 Task: Toggle the navigation to the surrounding cells option in the notebook.
Action: Mouse moved to (14, 470)
Screenshot: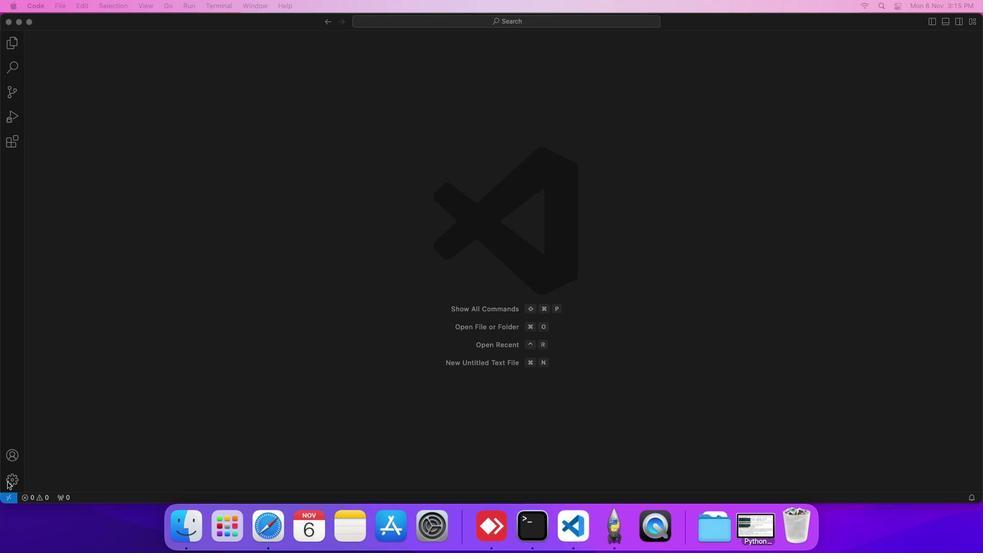 
Action: Mouse pressed left at (14, 470)
Screenshot: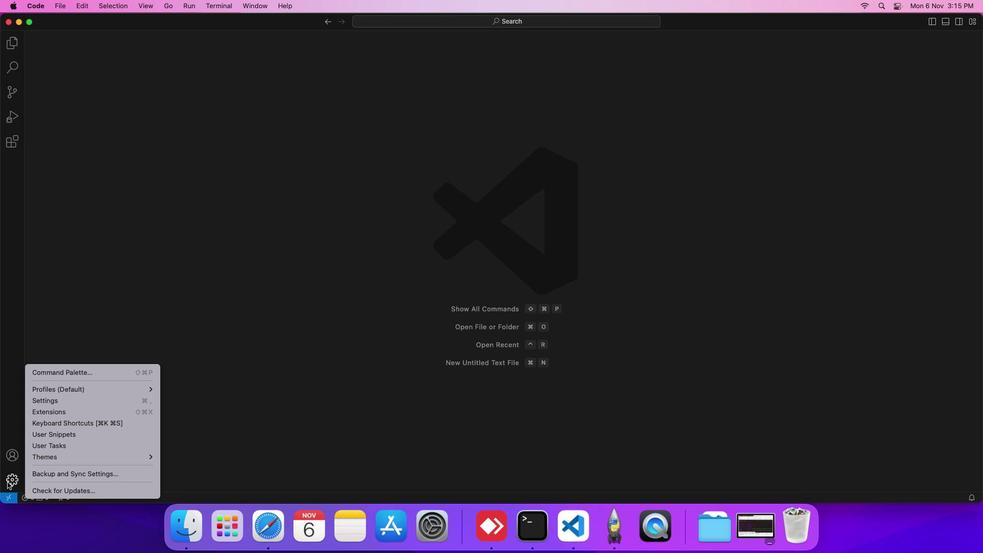 
Action: Mouse moved to (63, 400)
Screenshot: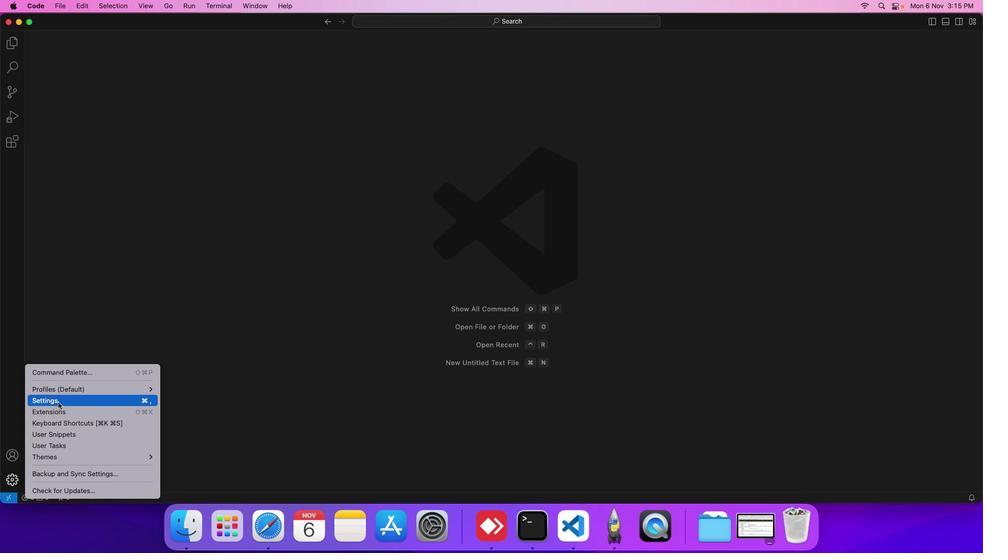
Action: Mouse pressed left at (63, 400)
Screenshot: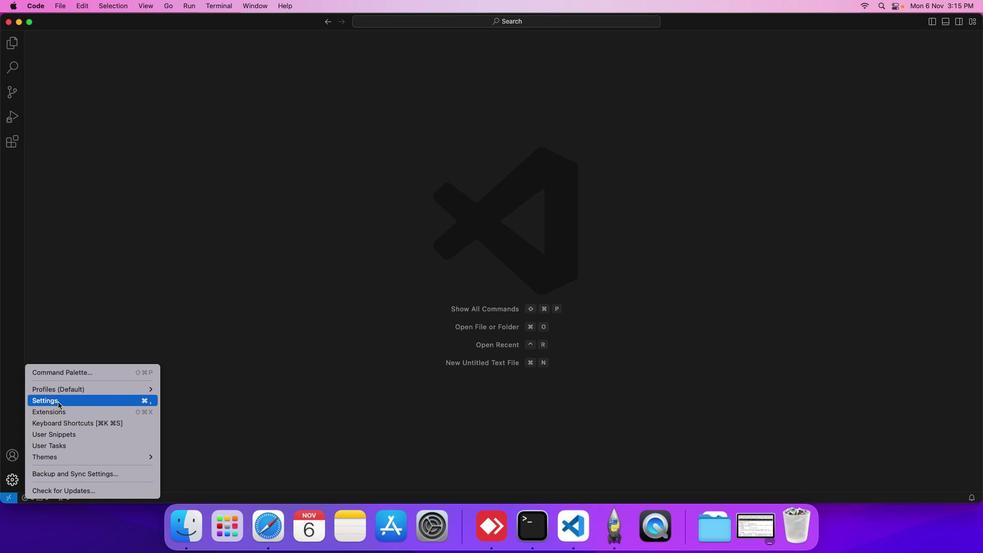 
Action: Mouse moved to (234, 175)
Screenshot: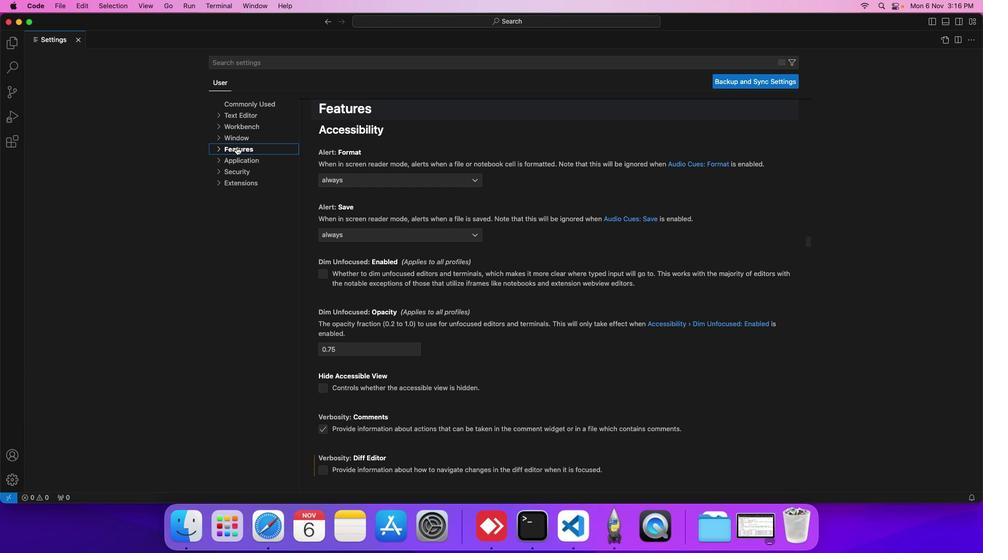 
Action: Mouse pressed left at (234, 175)
Screenshot: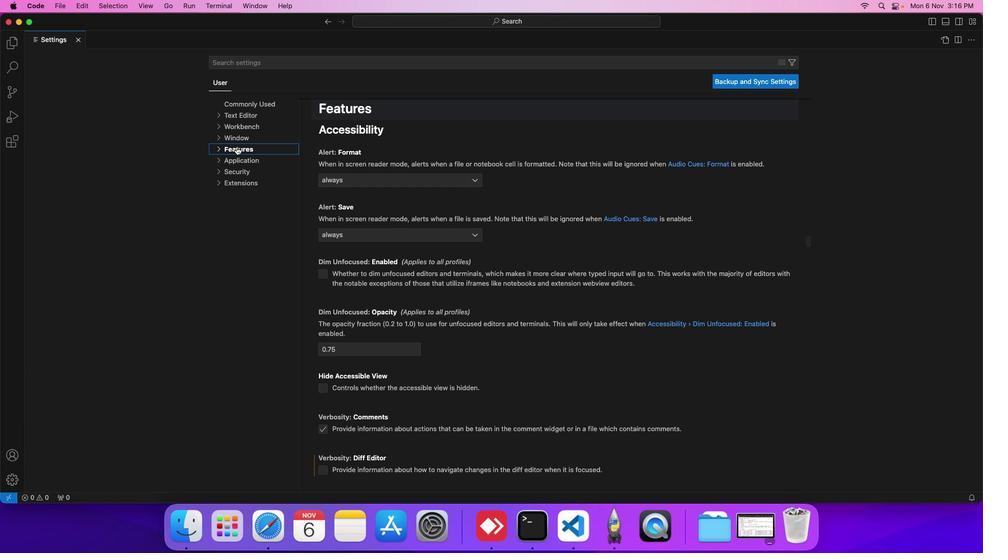 
Action: Mouse moved to (240, 325)
Screenshot: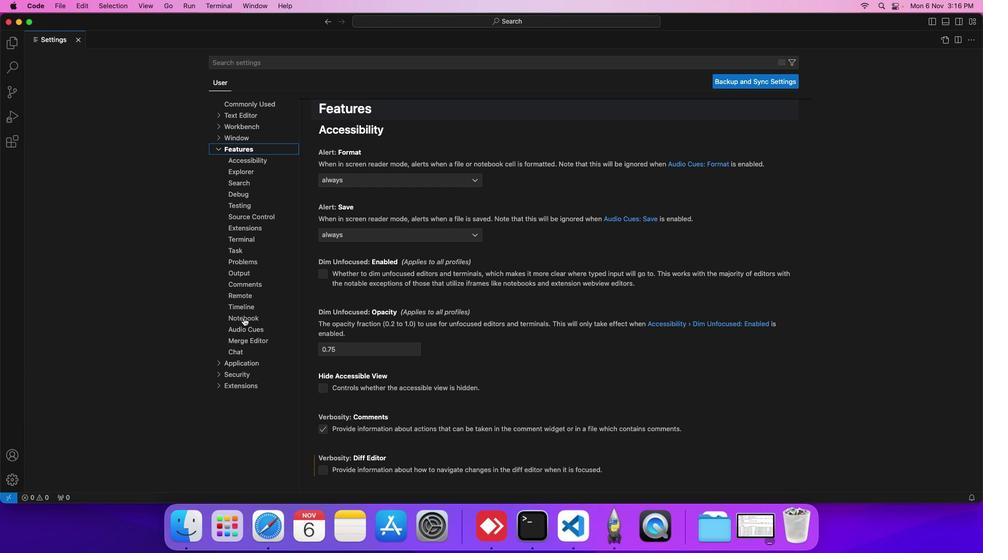 
Action: Mouse pressed left at (240, 325)
Screenshot: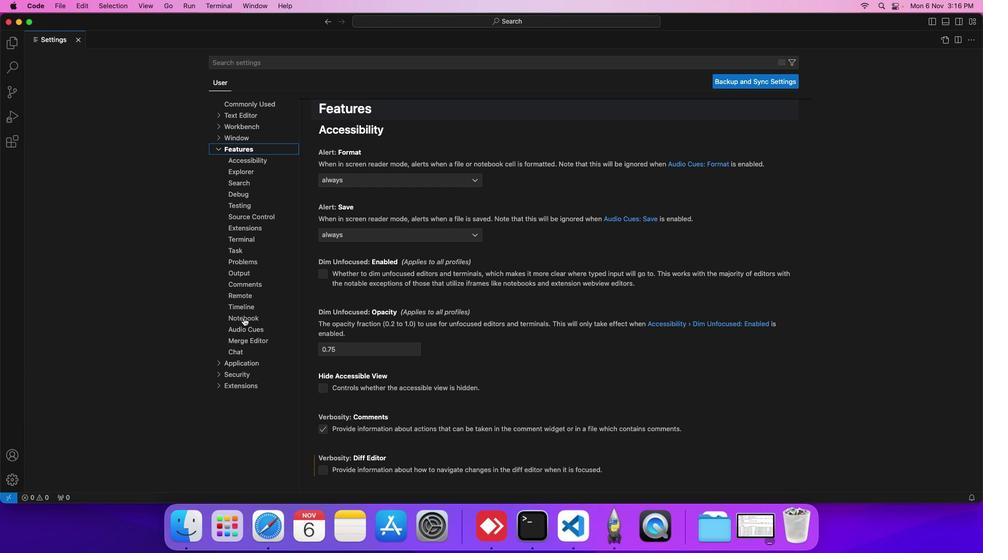 
Action: Mouse moved to (353, 386)
Screenshot: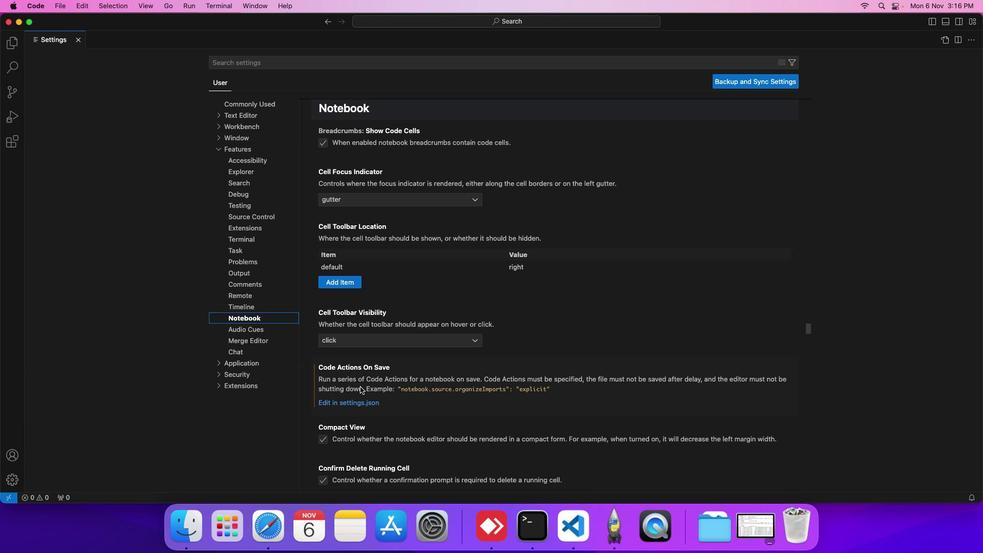 
Action: Mouse scrolled (353, 386) with delta (7, 45)
Screenshot: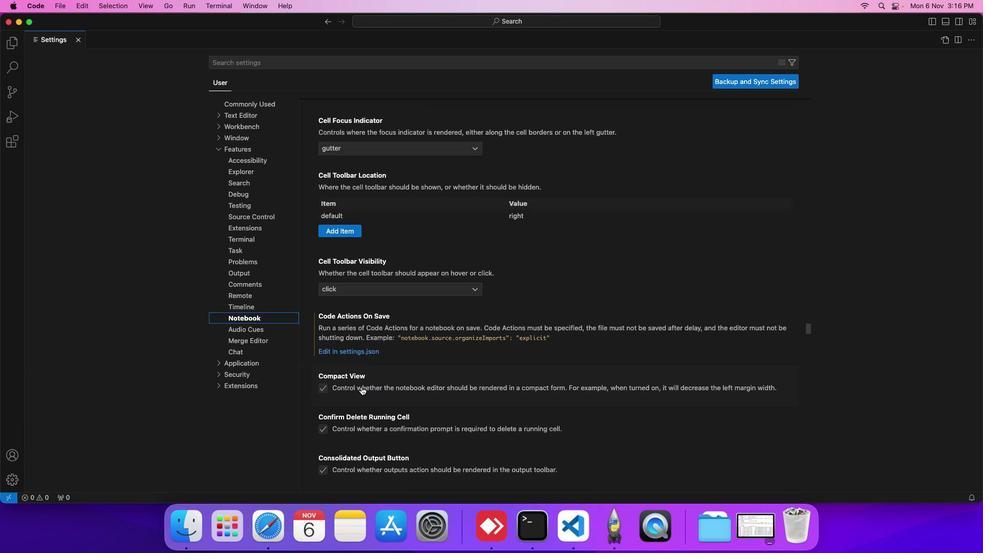 
Action: Mouse moved to (353, 386)
Screenshot: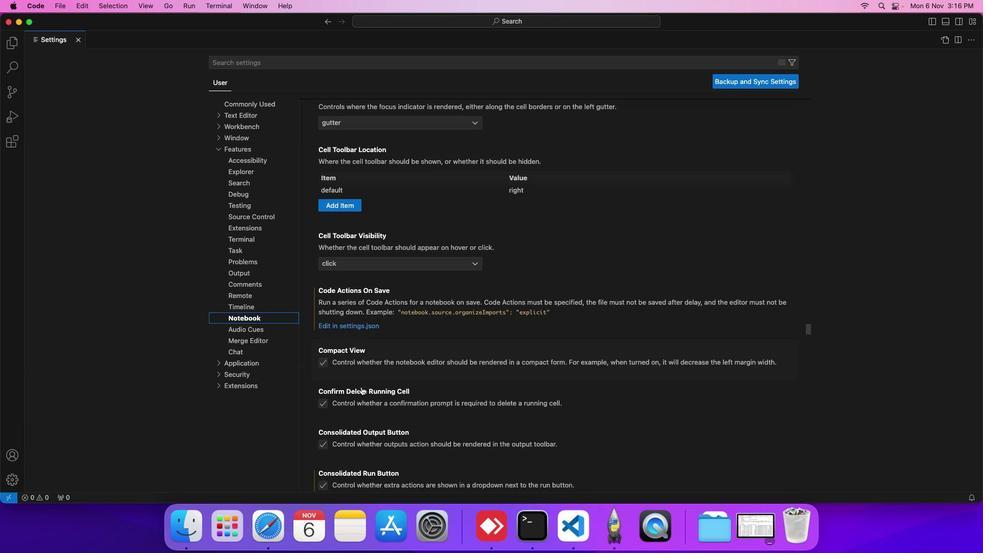 
Action: Mouse scrolled (353, 386) with delta (7, 45)
Screenshot: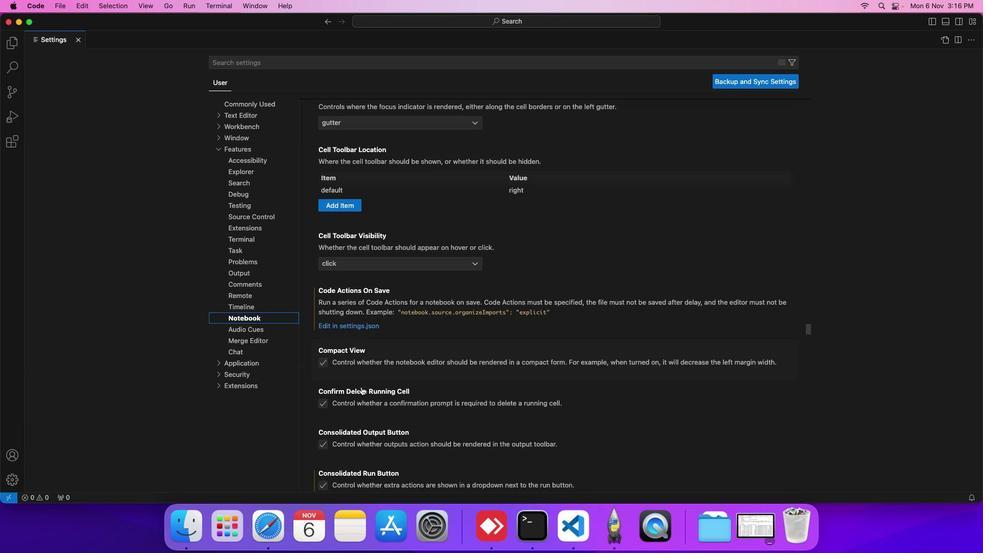 
Action: Mouse moved to (354, 386)
Screenshot: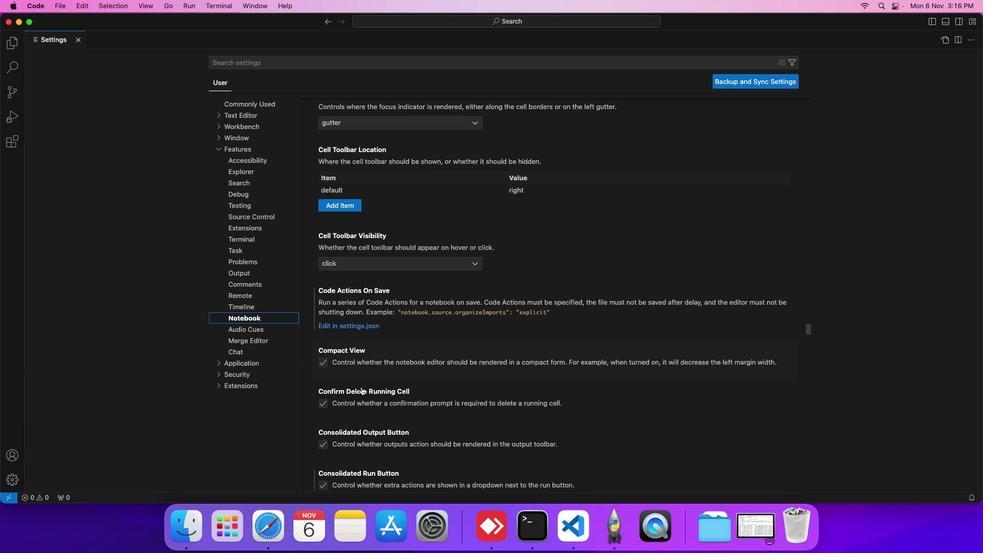 
Action: Mouse scrolled (354, 386) with delta (7, 45)
Screenshot: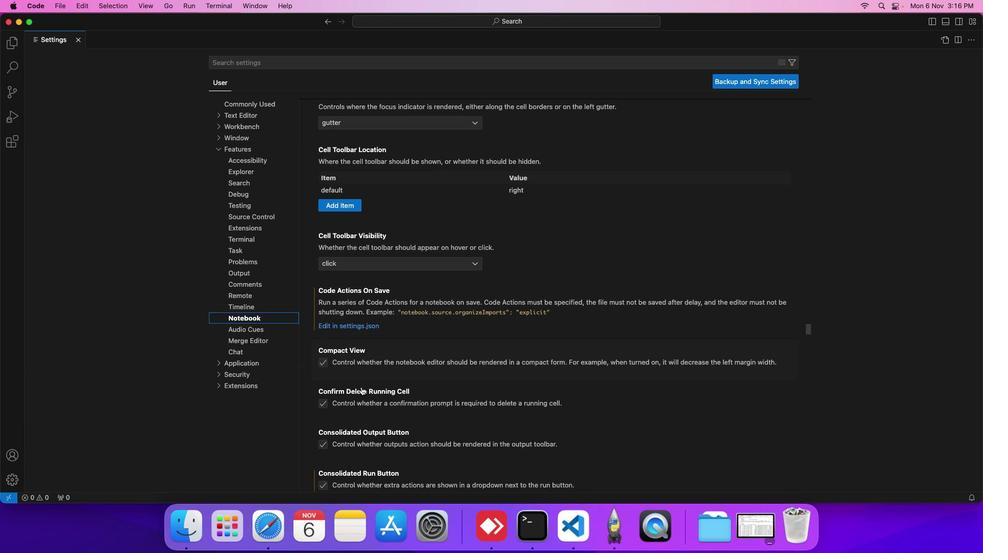 
Action: Mouse scrolled (354, 386) with delta (7, 45)
Screenshot: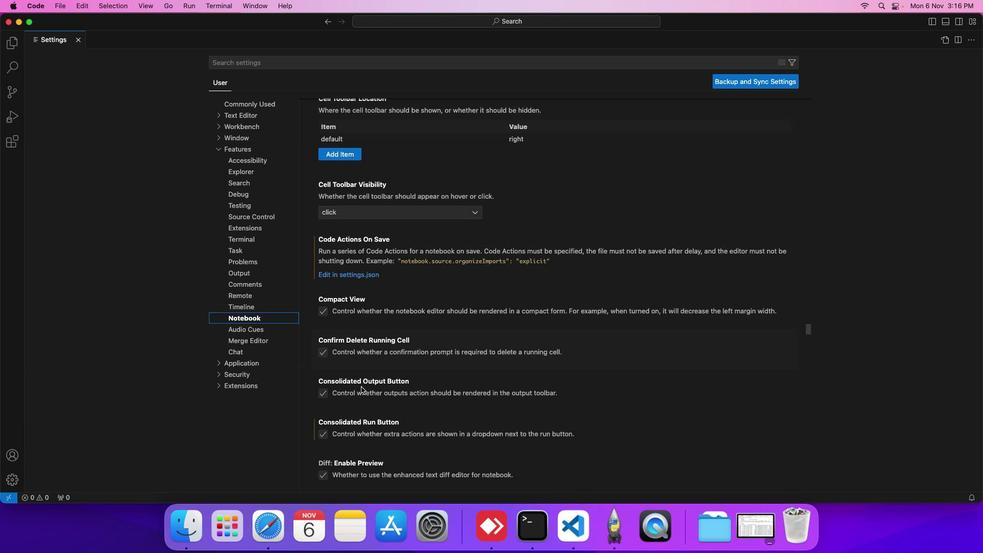 
Action: Mouse scrolled (354, 386) with delta (7, 45)
Screenshot: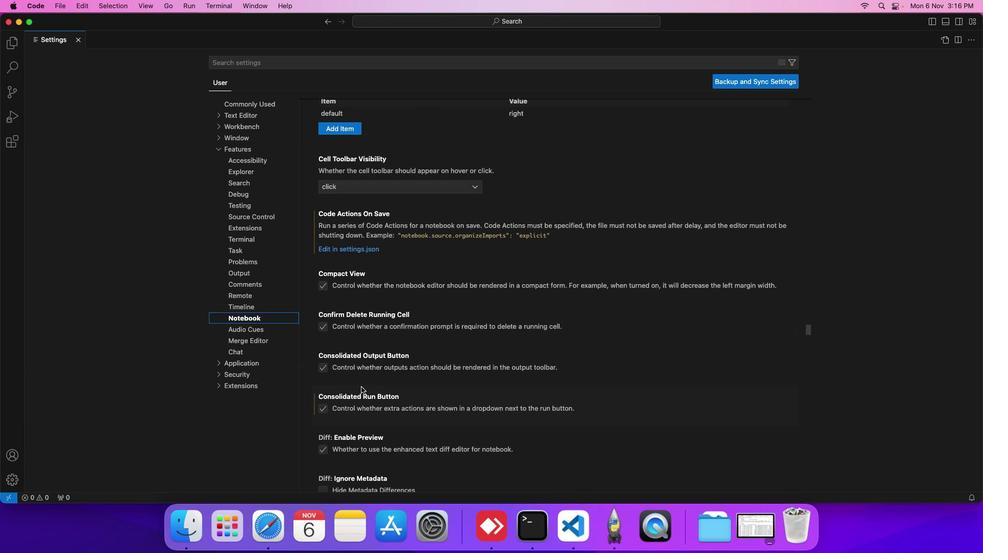 
Action: Mouse scrolled (354, 386) with delta (7, 45)
Screenshot: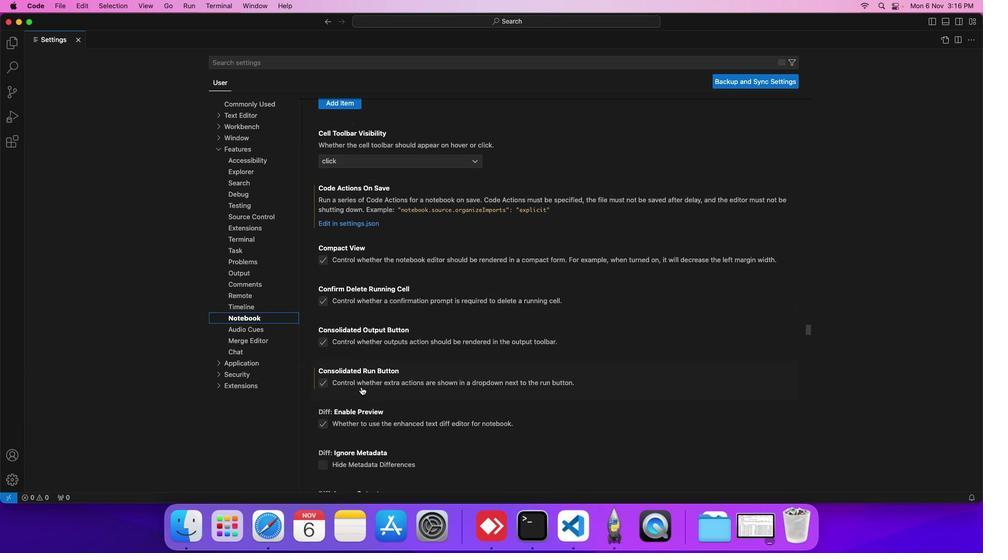 
Action: Mouse scrolled (354, 386) with delta (7, 45)
Screenshot: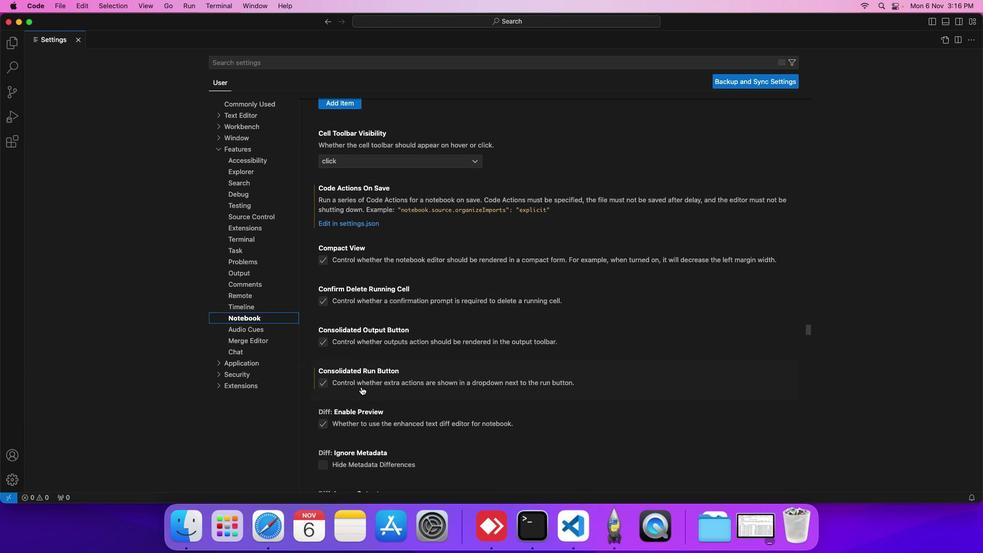 
Action: Mouse scrolled (354, 386) with delta (7, 45)
Screenshot: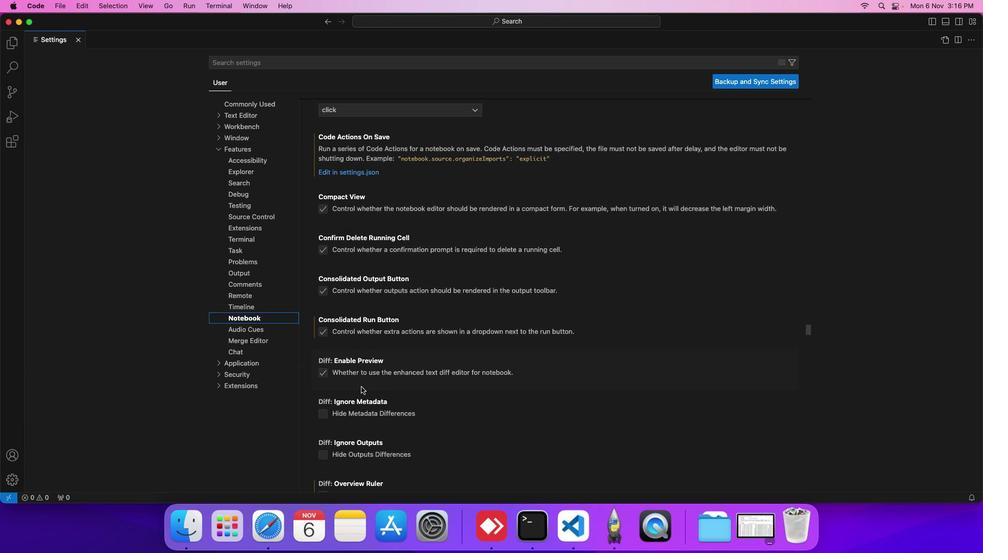 
Action: Mouse scrolled (354, 386) with delta (7, 45)
Screenshot: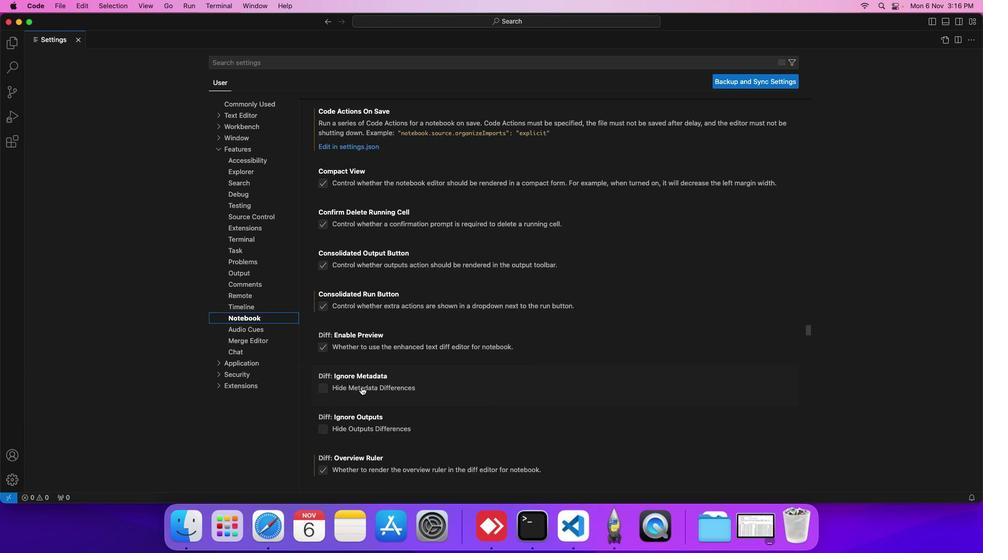 
Action: Mouse scrolled (354, 386) with delta (7, 45)
Screenshot: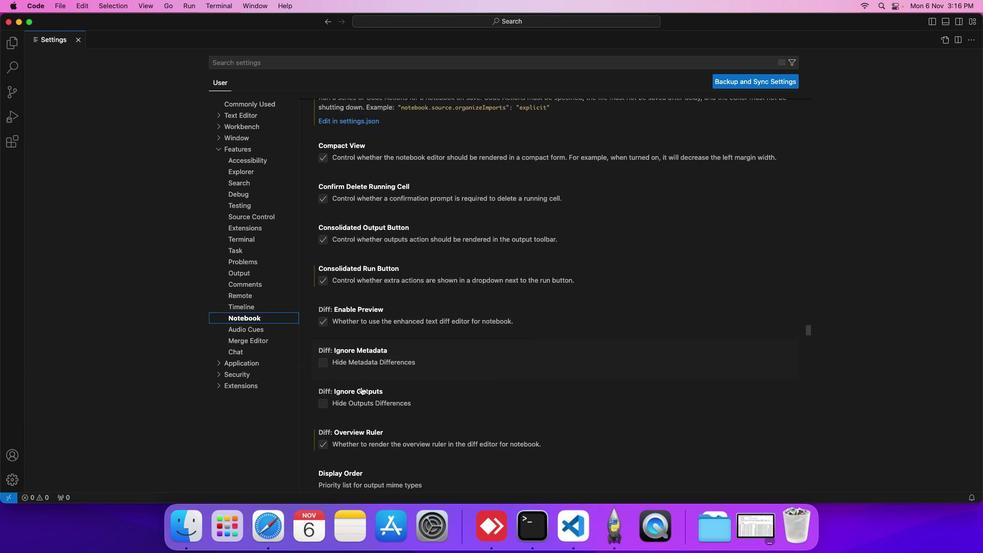 
Action: Mouse scrolled (354, 386) with delta (7, 45)
Screenshot: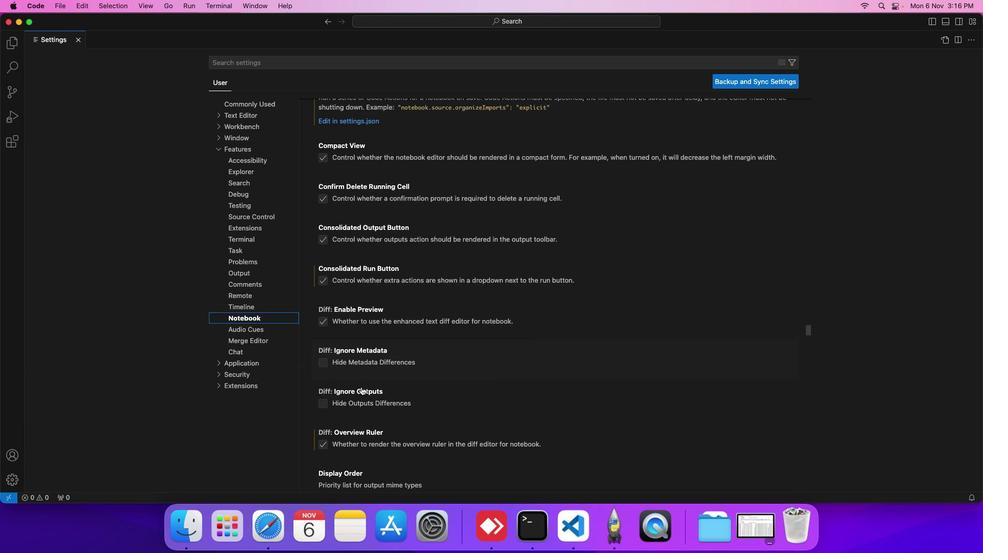 
Action: Mouse scrolled (354, 386) with delta (7, 45)
Screenshot: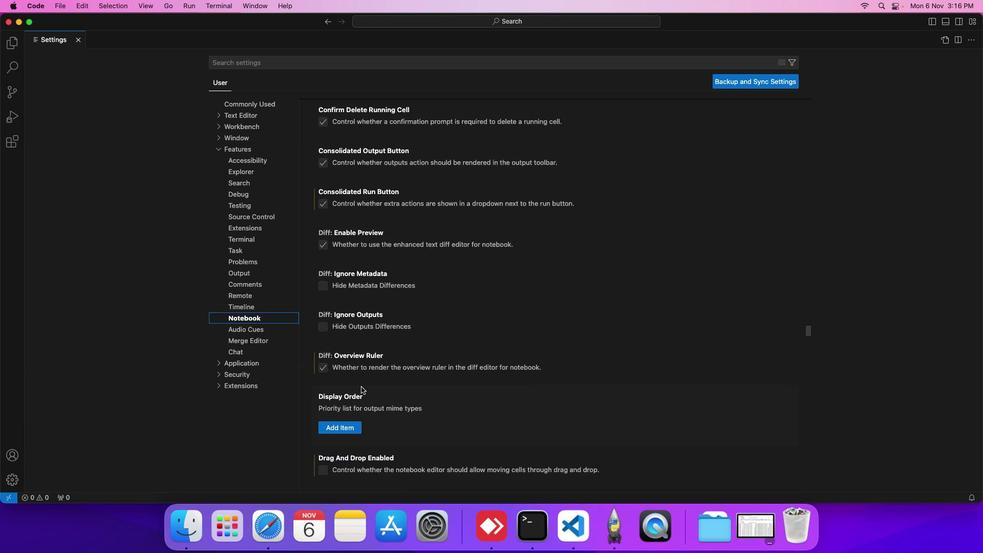 
Action: Mouse scrolled (354, 386) with delta (7, 45)
Screenshot: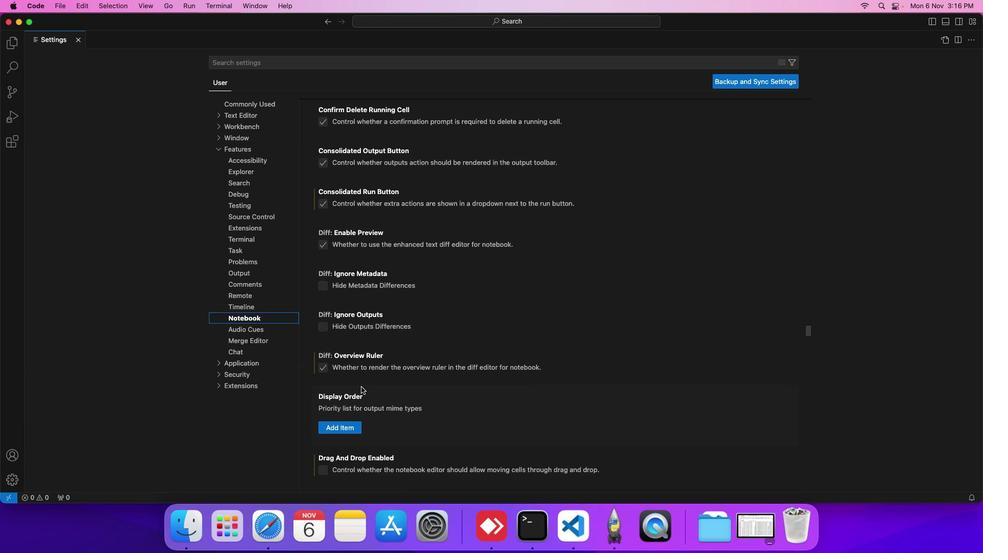 
Action: Mouse scrolled (354, 386) with delta (7, 45)
Screenshot: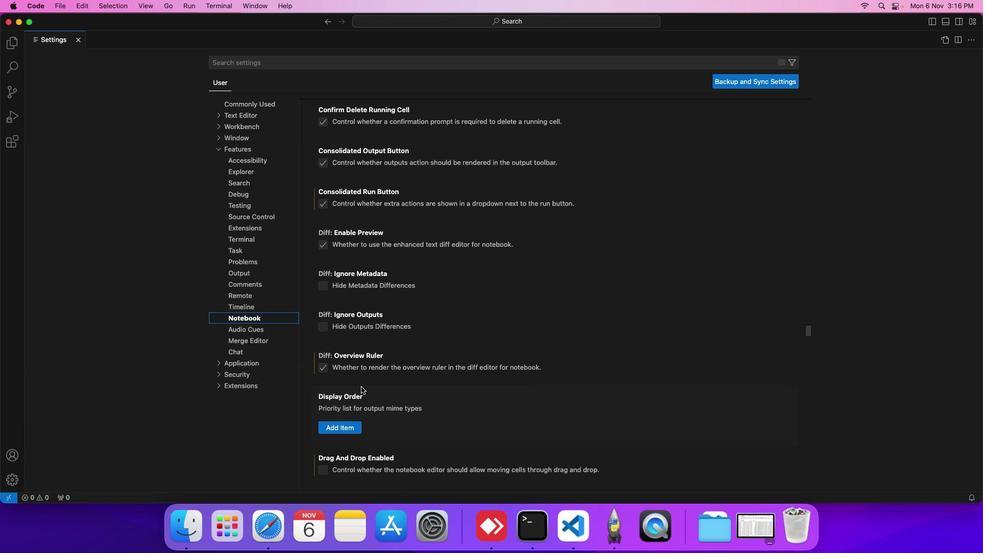 
Action: Mouse scrolled (354, 386) with delta (7, 45)
Screenshot: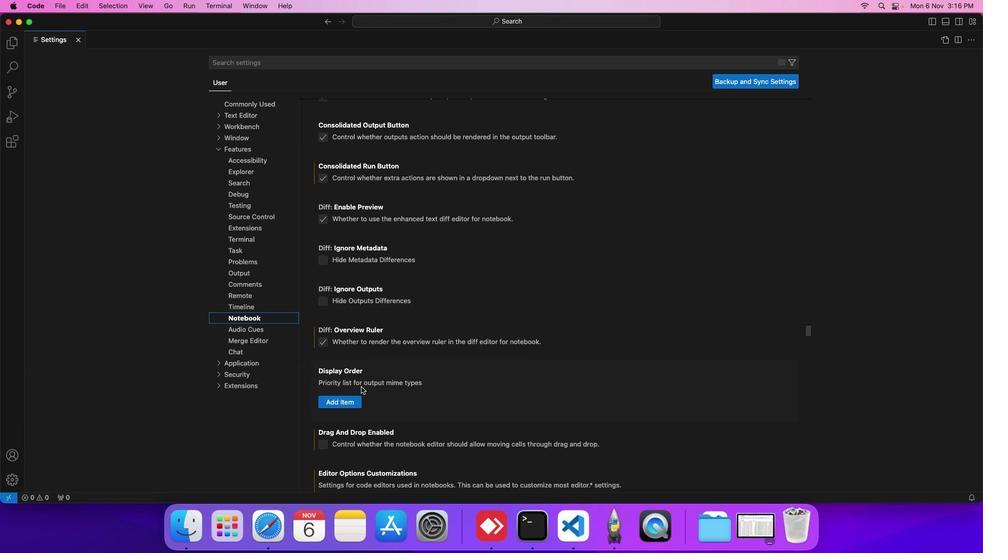 
Action: Mouse scrolled (354, 386) with delta (7, 45)
Screenshot: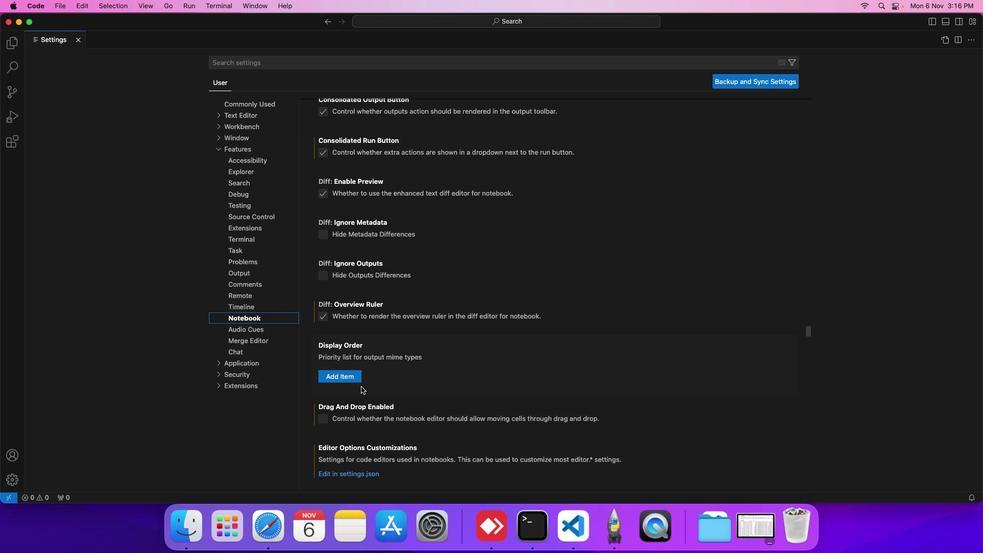 
Action: Mouse scrolled (354, 386) with delta (7, 45)
Screenshot: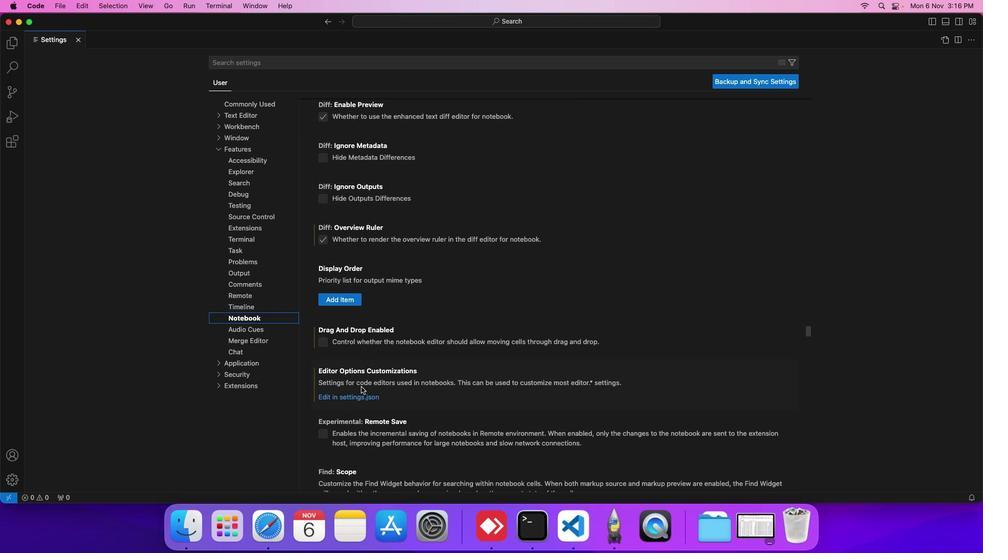 
Action: Mouse scrolled (354, 386) with delta (7, 45)
Screenshot: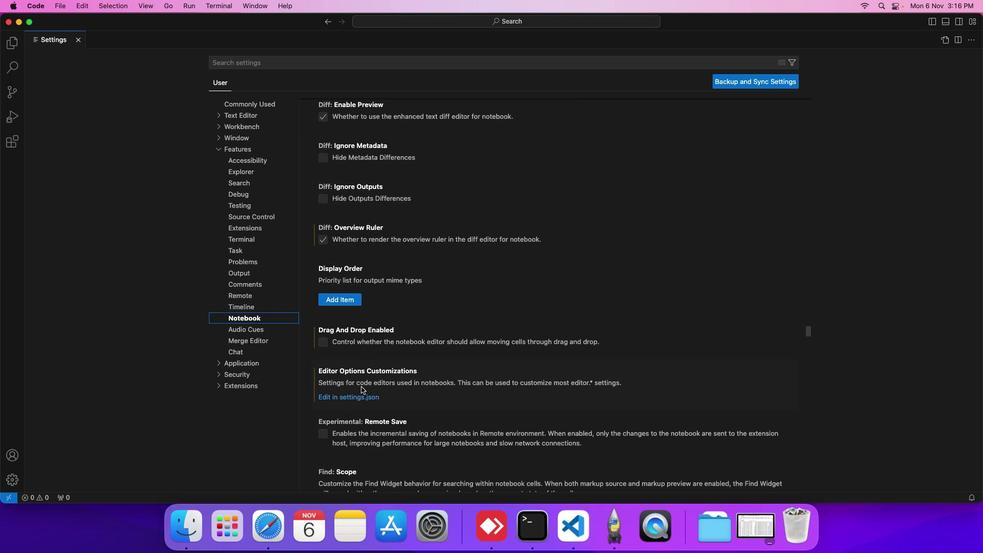 
Action: Mouse scrolled (354, 386) with delta (7, 45)
Screenshot: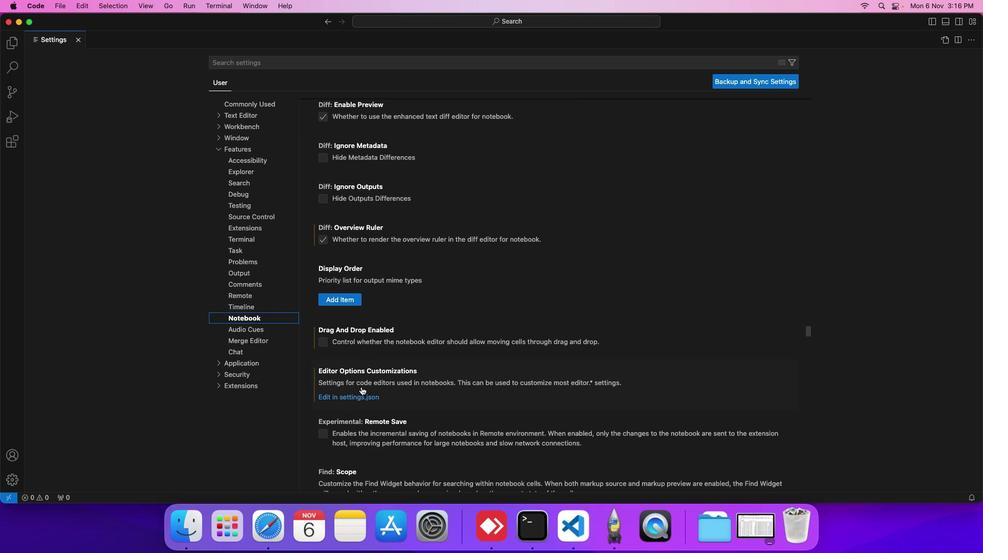 
Action: Mouse scrolled (354, 386) with delta (7, 45)
Screenshot: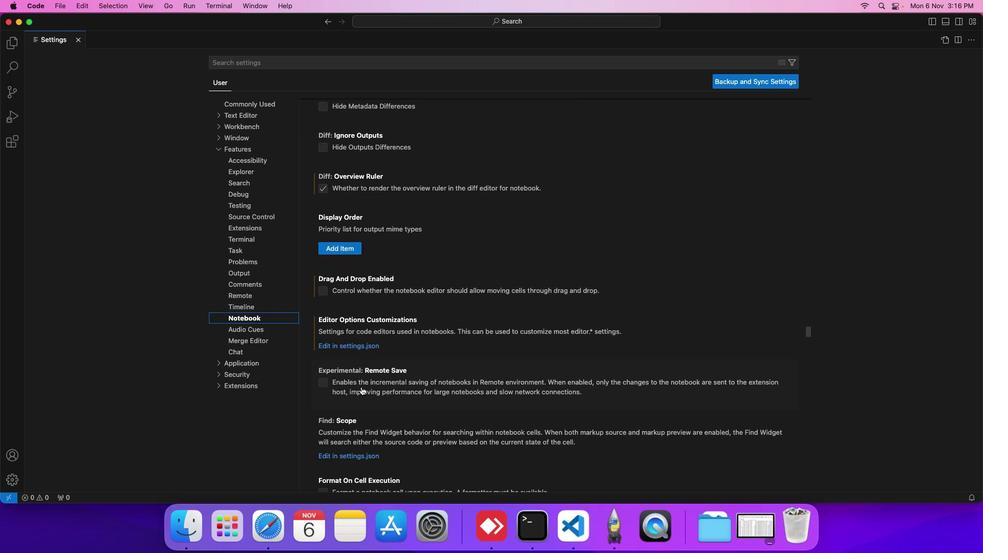 
Action: Mouse scrolled (354, 386) with delta (7, 45)
Screenshot: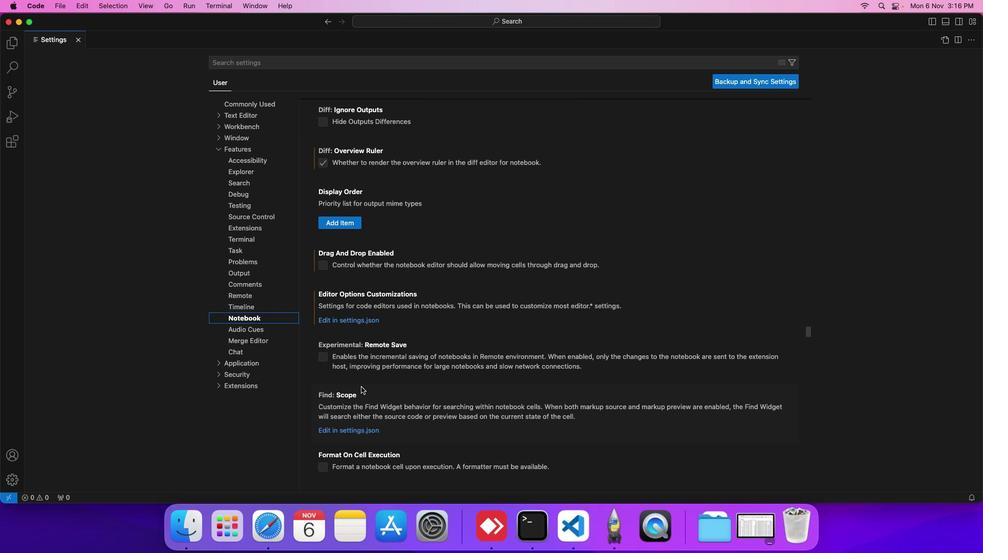 
Action: Mouse scrolled (354, 386) with delta (7, 45)
Screenshot: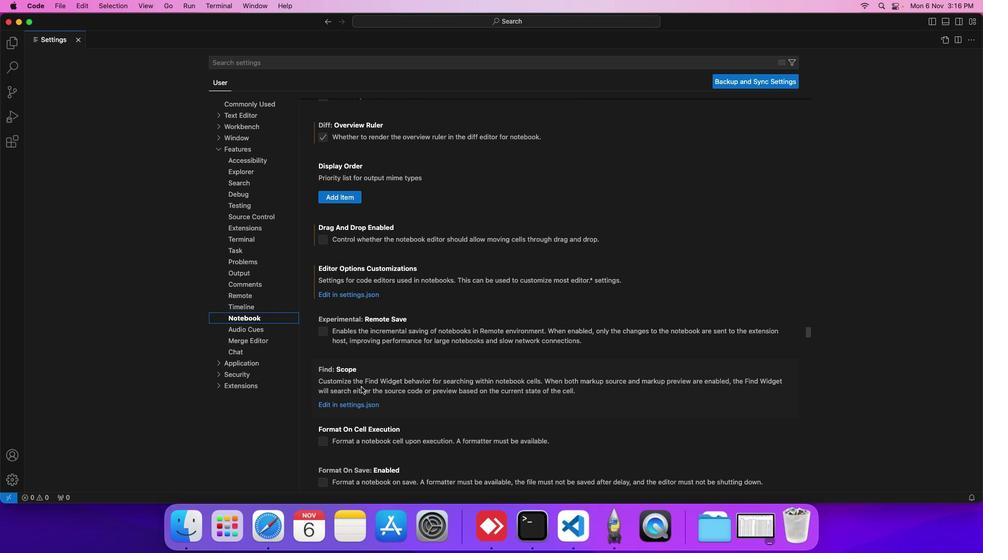
Action: Mouse scrolled (354, 386) with delta (7, 45)
Screenshot: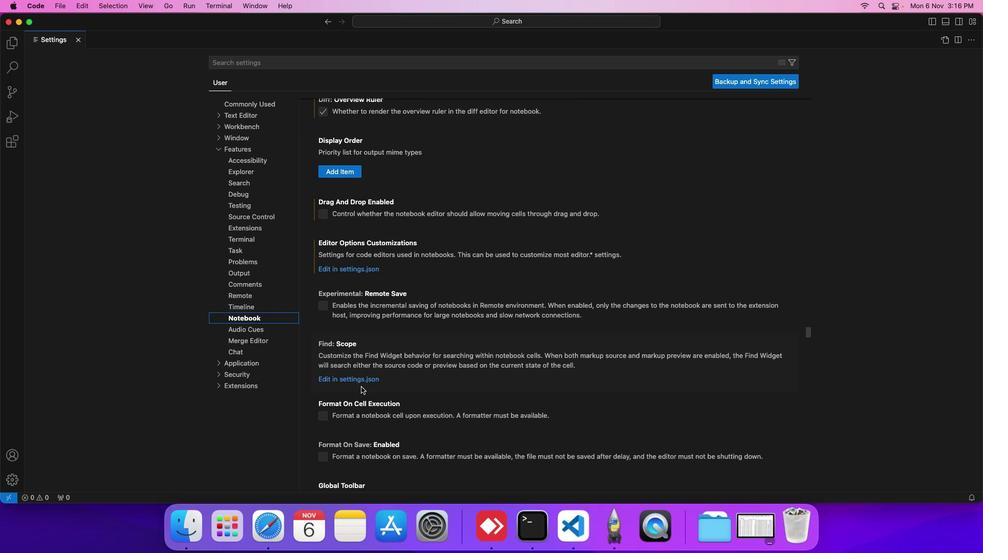 
Action: Mouse scrolled (354, 386) with delta (7, 45)
Screenshot: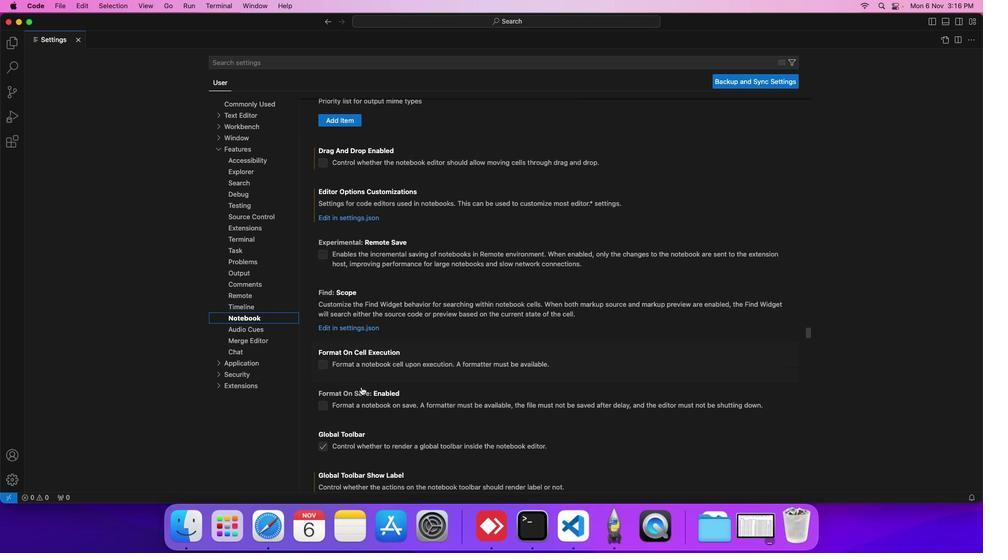 
Action: Mouse scrolled (354, 386) with delta (7, 45)
Screenshot: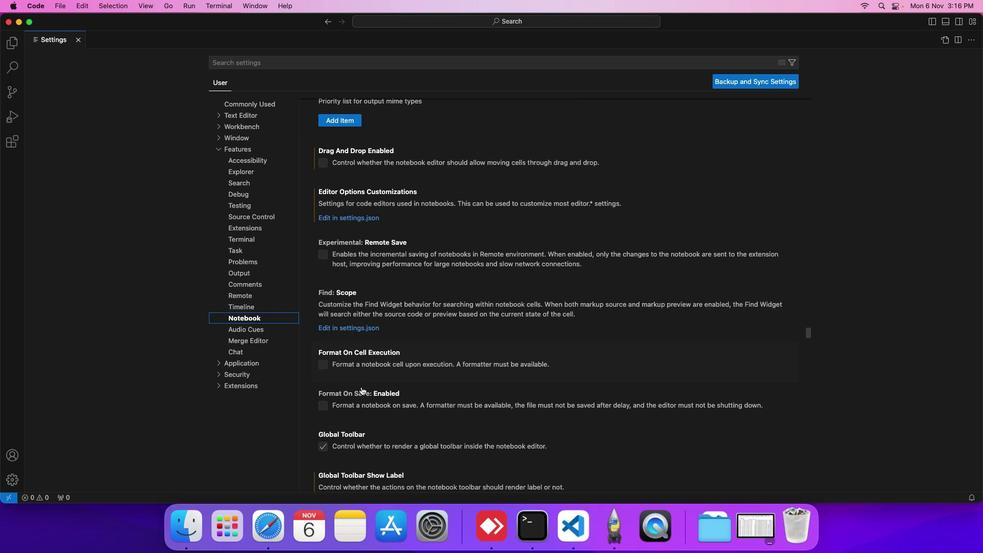 
Action: Mouse scrolled (354, 386) with delta (7, 45)
Screenshot: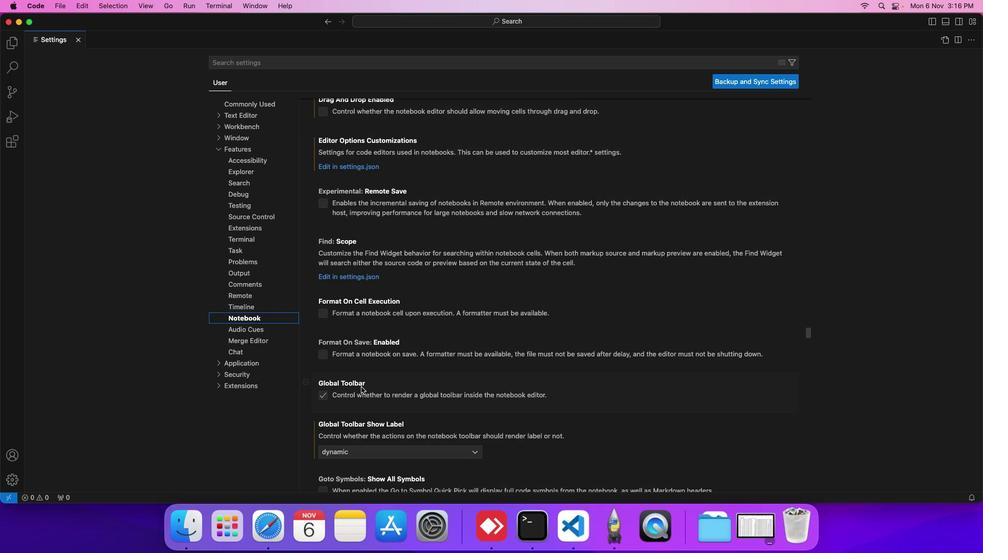 
Action: Mouse scrolled (354, 386) with delta (7, 45)
Screenshot: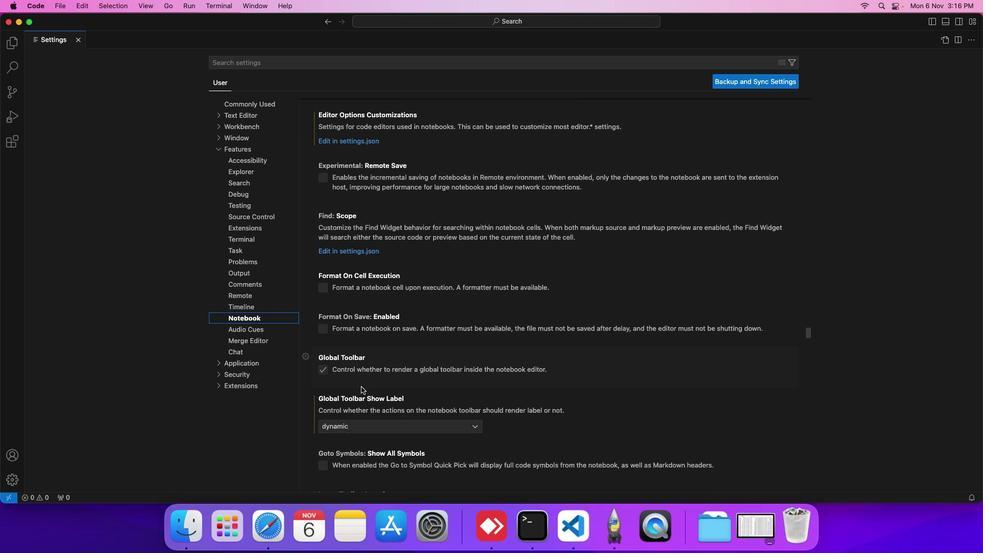 
Action: Mouse scrolled (354, 386) with delta (7, 45)
Screenshot: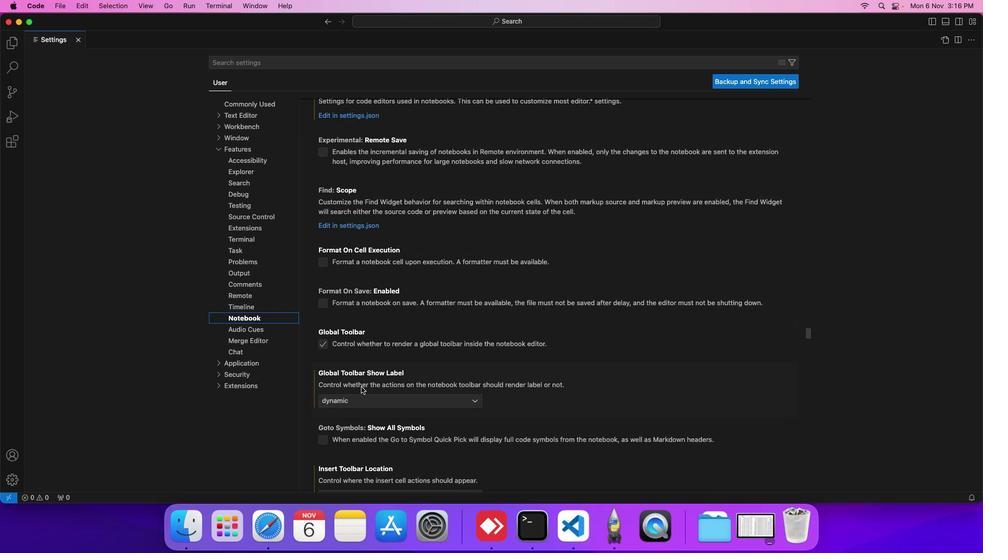 
Action: Mouse scrolled (354, 386) with delta (7, 45)
Screenshot: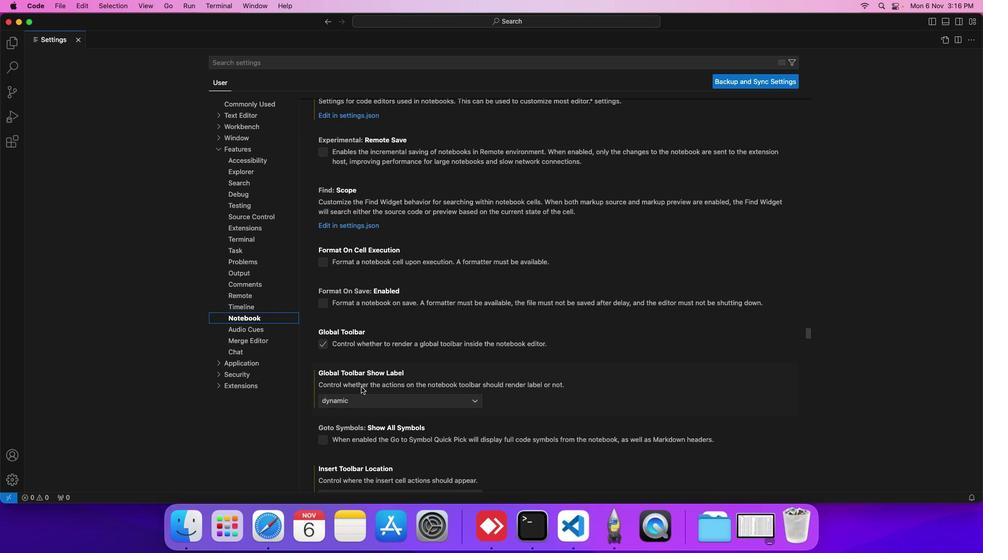 
Action: Mouse scrolled (354, 386) with delta (7, 45)
Screenshot: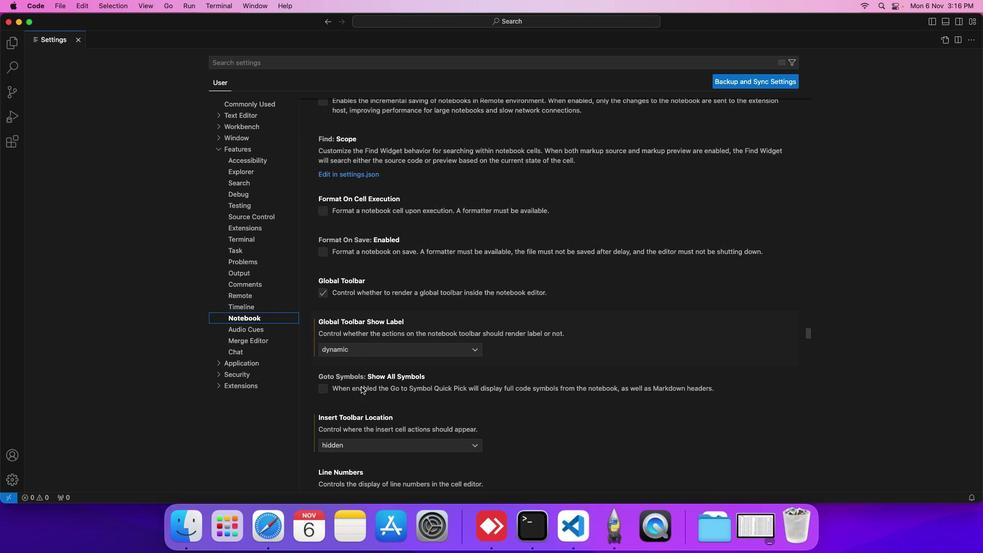 
Action: Mouse scrolled (354, 386) with delta (7, 45)
Screenshot: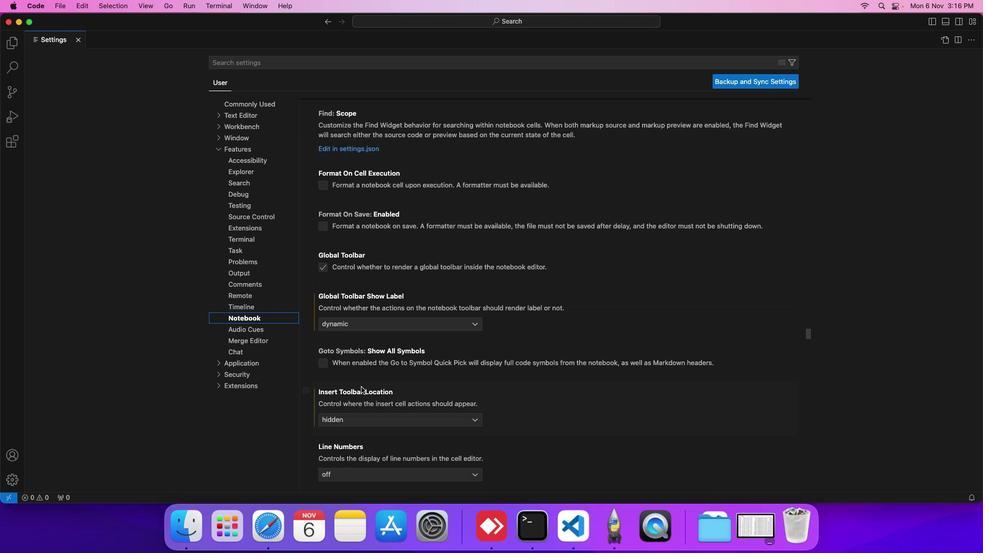 
Action: Mouse scrolled (354, 386) with delta (7, 45)
Screenshot: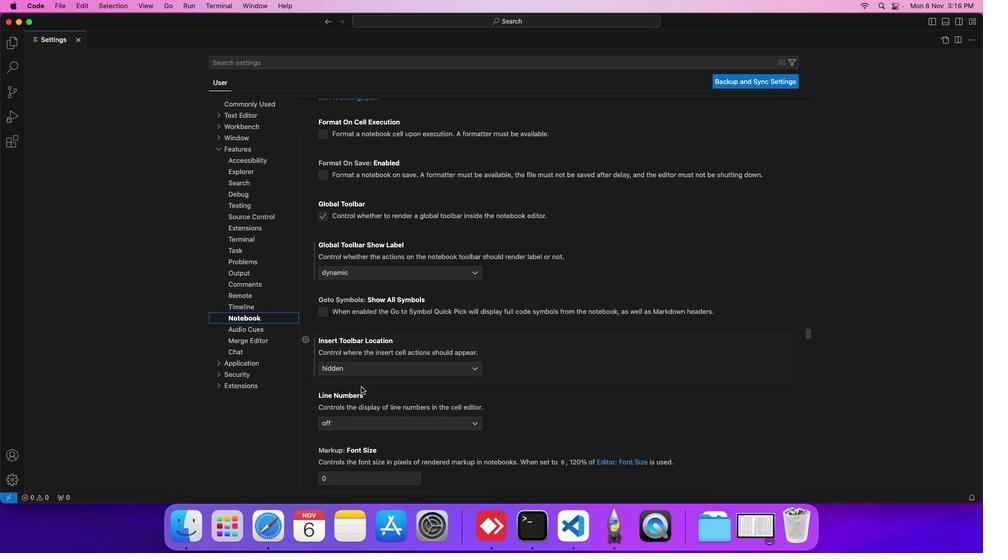 
Action: Mouse scrolled (354, 386) with delta (7, 45)
Screenshot: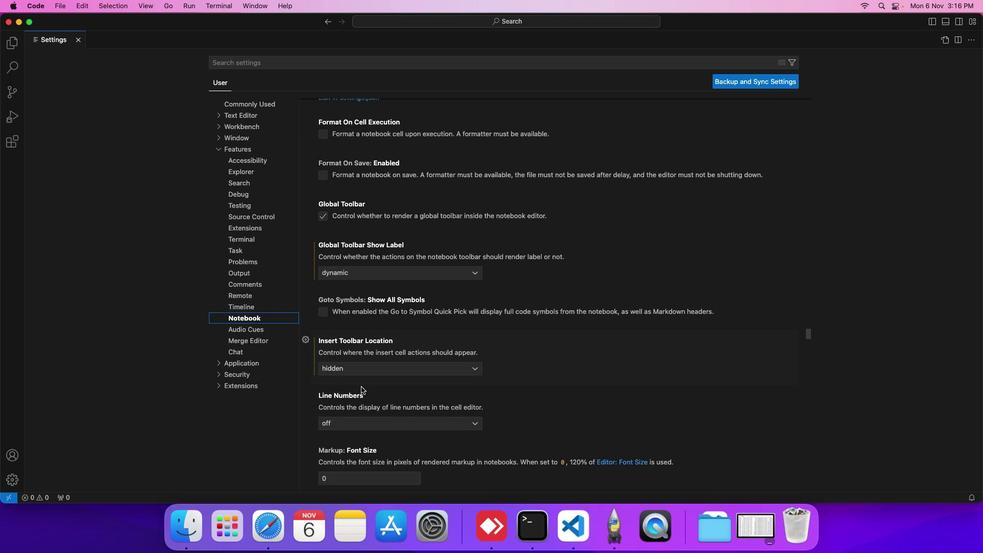 
Action: Mouse scrolled (354, 386) with delta (7, 45)
Screenshot: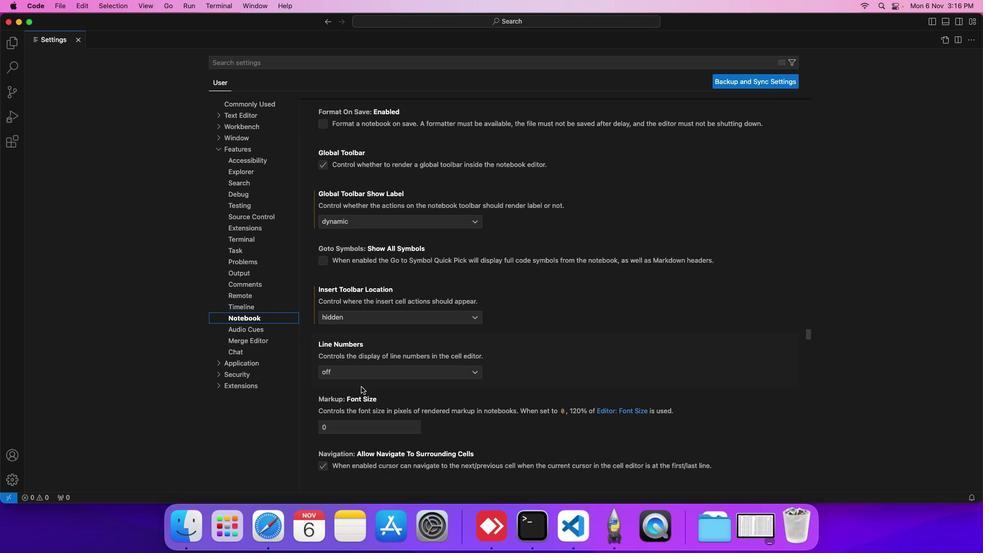 
Action: Mouse scrolled (354, 386) with delta (7, 45)
Screenshot: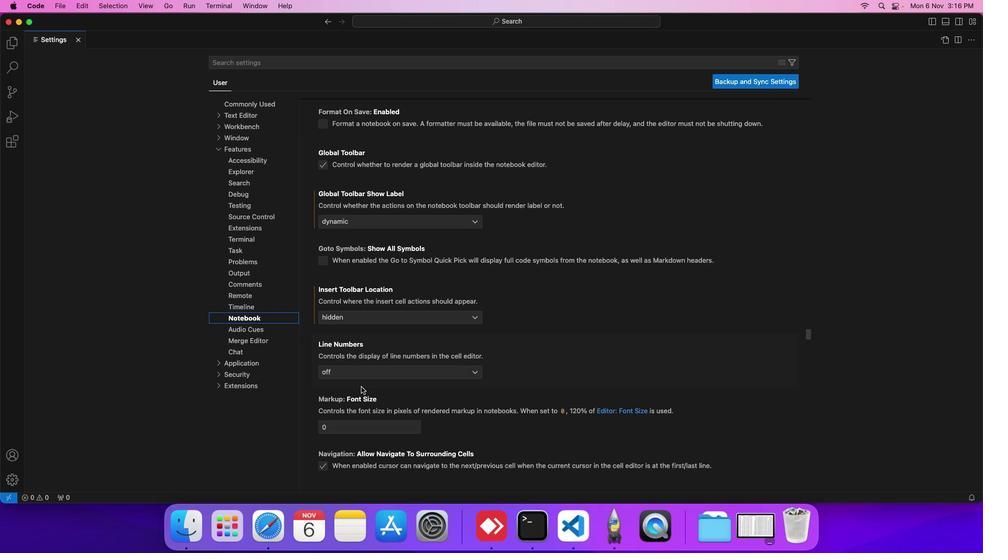 
Action: Mouse scrolled (354, 386) with delta (7, 45)
Screenshot: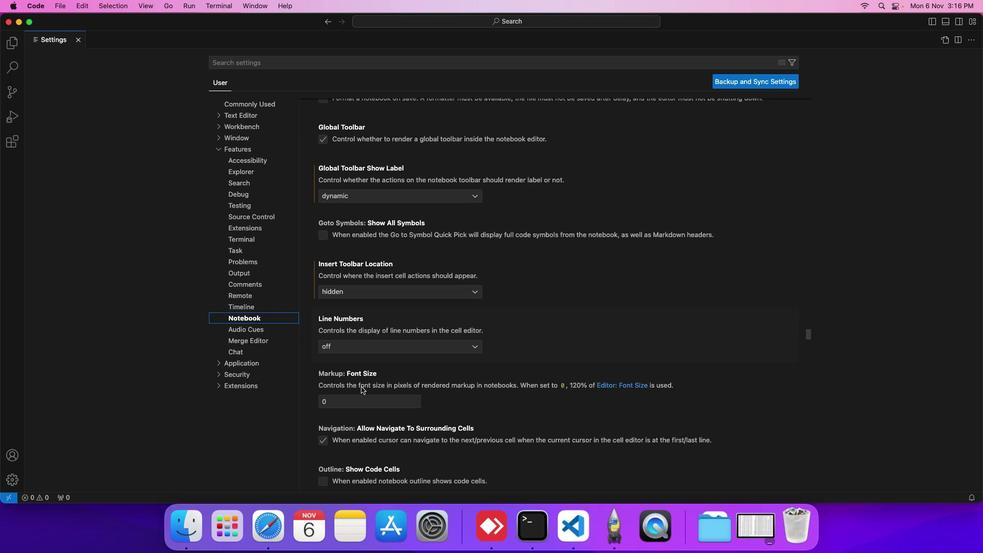 
Action: Mouse scrolled (354, 386) with delta (7, 45)
Screenshot: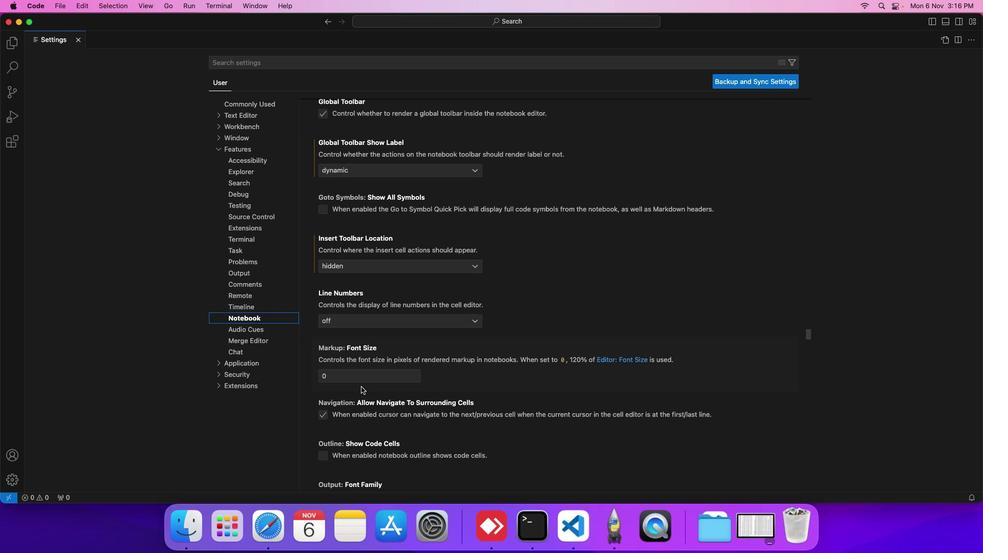 
Action: Mouse scrolled (354, 386) with delta (7, 45)
Screenshot: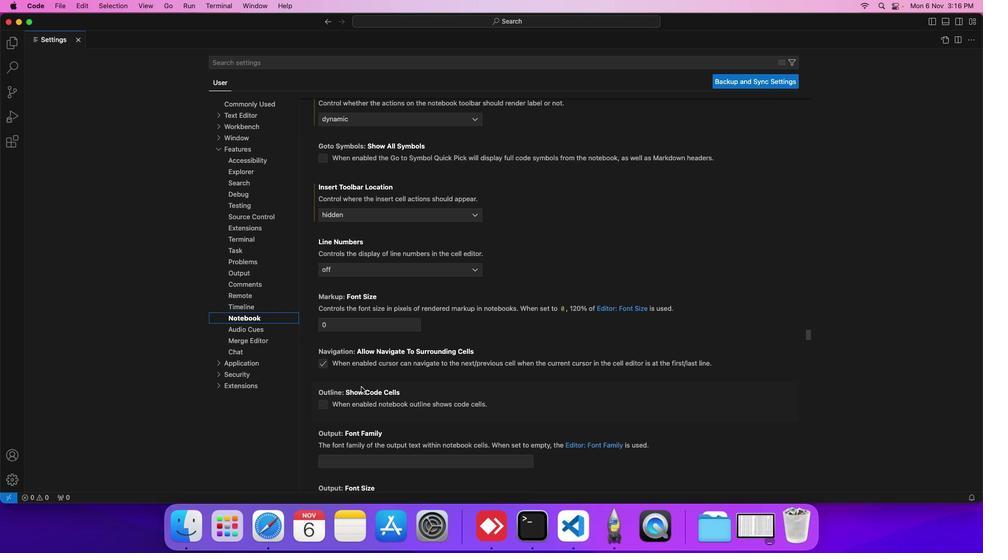 
Action: Mouse scrolled (354, 386) with delta (7, 45)
Screenshot: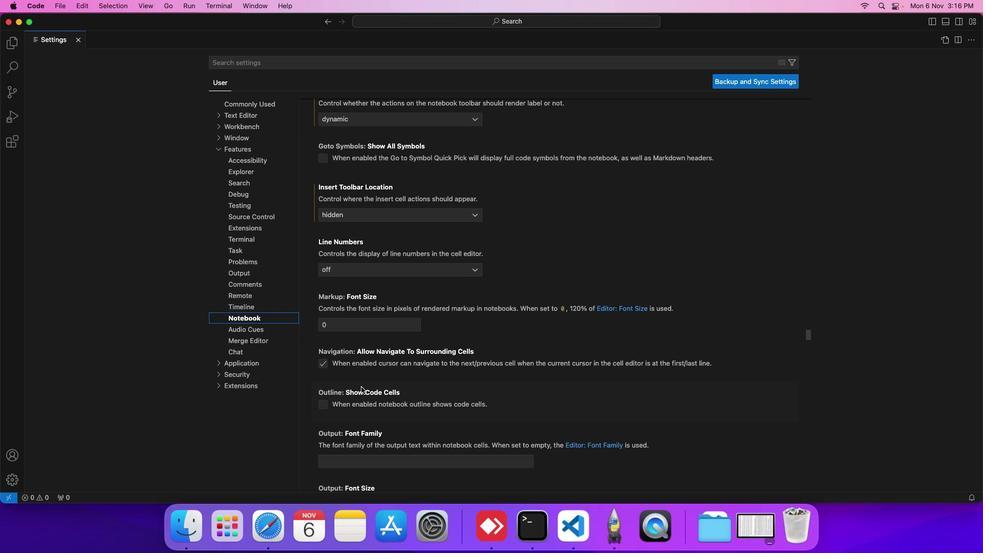 
Action: Mouse scrolled (354, 386) with delta (7, 45)
Screenshot: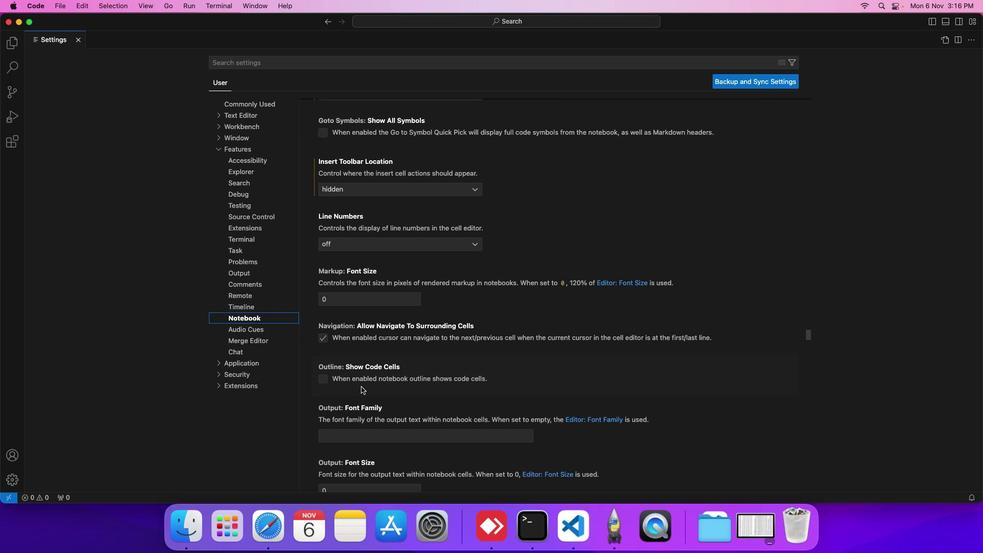 
Action: Mouse scrolled (354, 386) with delta (7, 45)
Screenshot: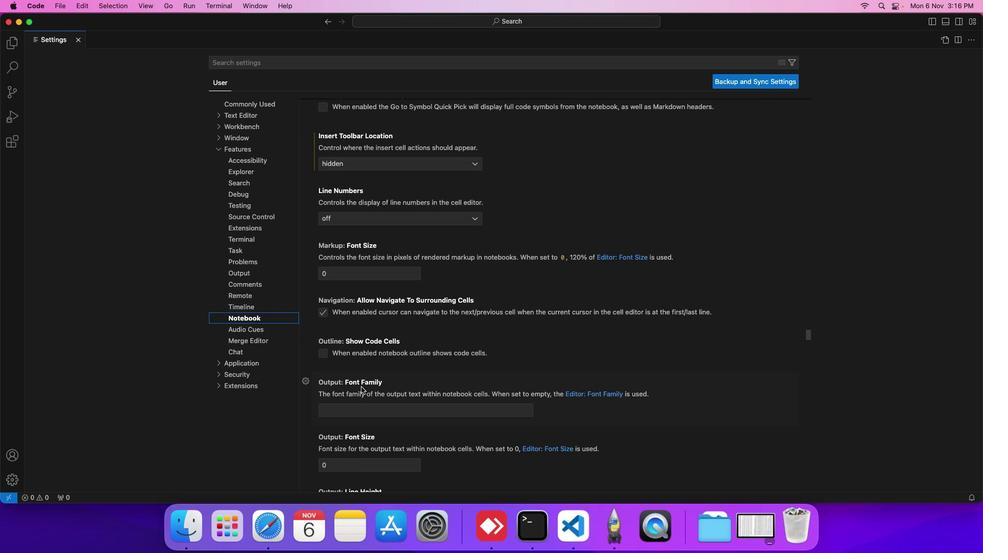 
Action: Mouse scrolled (354, 386) with delta (7, 45)
Screenshot: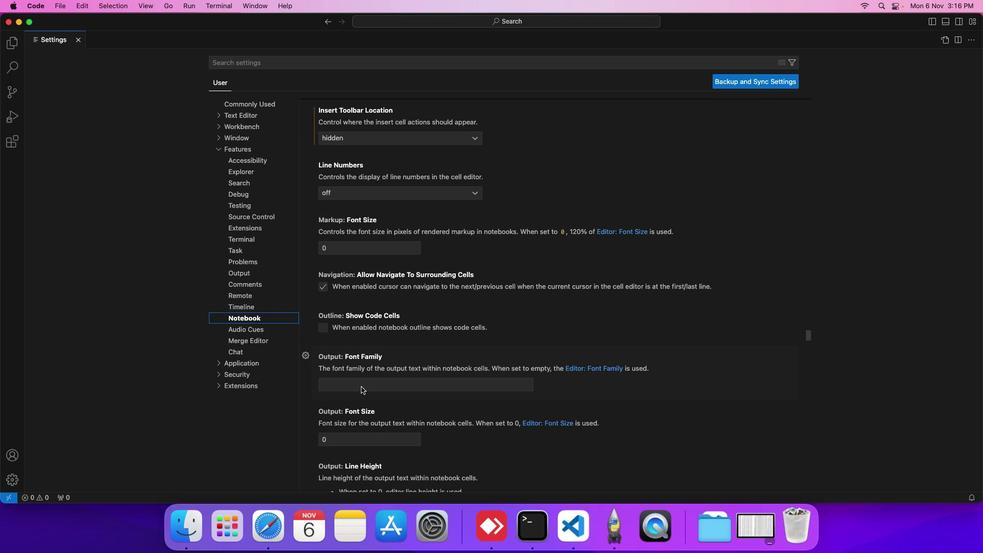 
Action: Mouse scrolled (354, 386) with delta (7, 45)
Screenshot: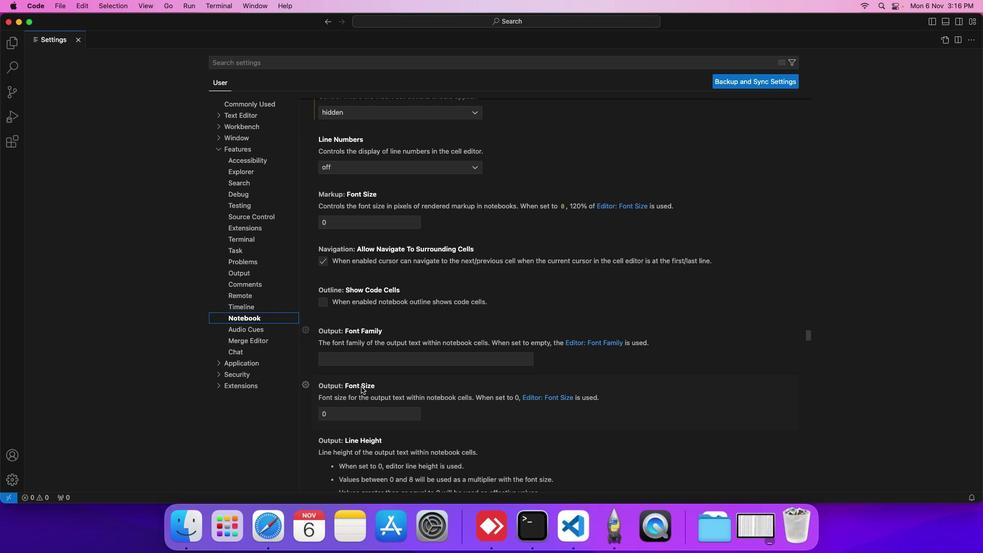 
Action: Mouse scrolled (354, 386) with delta (7, 45)
Screenshot: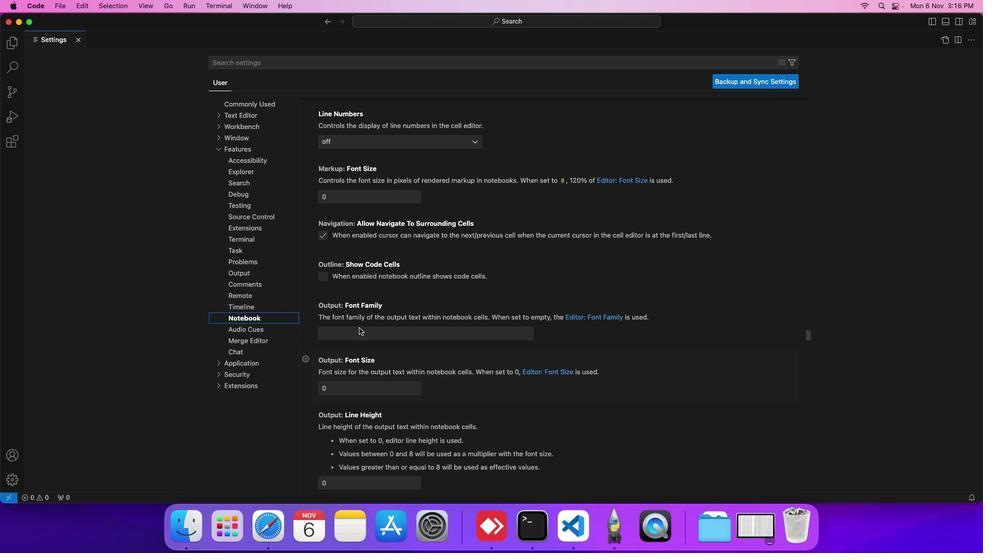 
Action: Mouse moved to (320, 253)
Screenshot: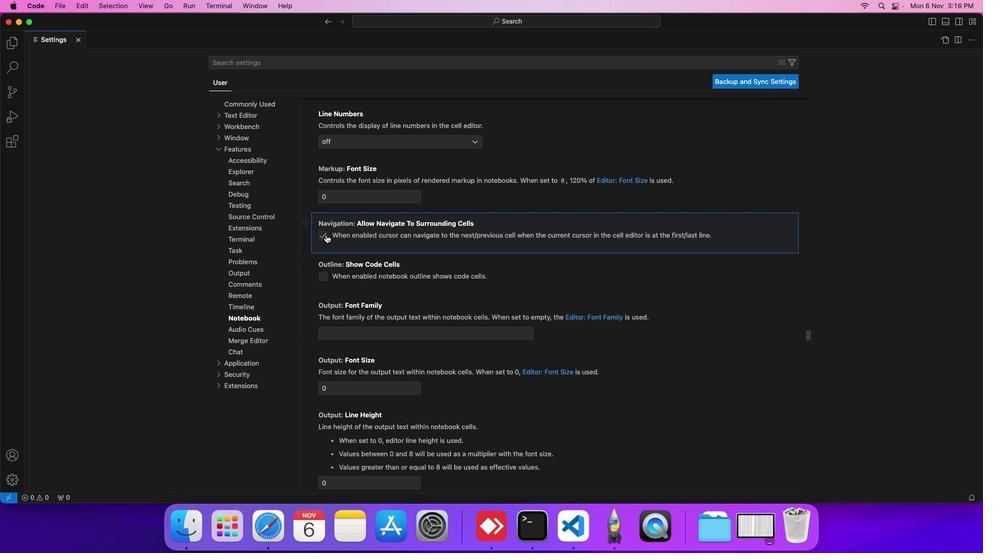 
Action: Mouse pressed left at (320, 253)
Screenshot: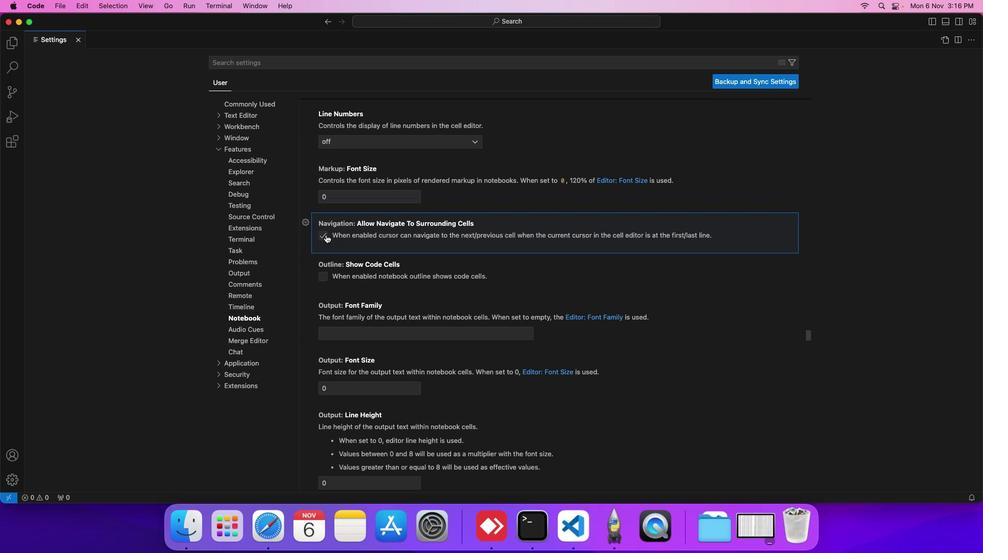
Action: Mouse moved to (331, 258)
Screenshot: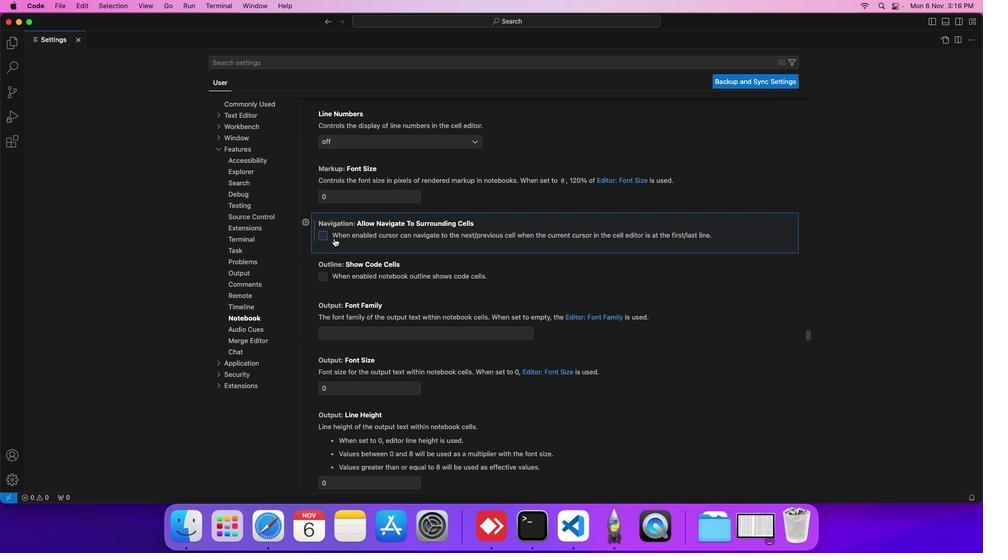 
